 Task: Use the formula "JOIN" in spreadsheet "Project portfolio".
Action: Mouse moved to (295, 250)
Screenshot: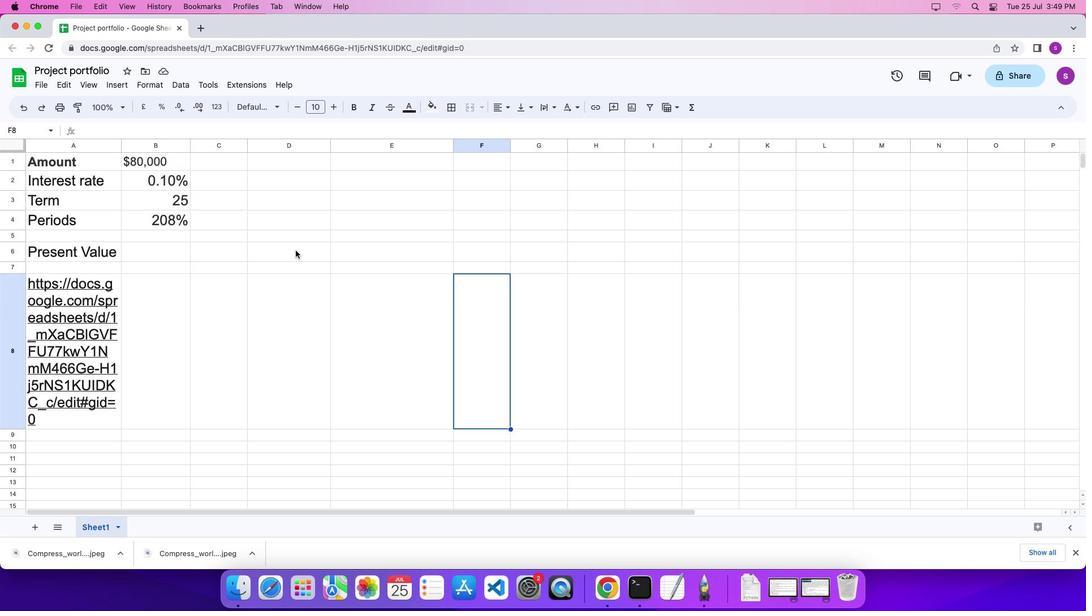 
Action: Mouse pressed left at (295, 250)
Screenshot: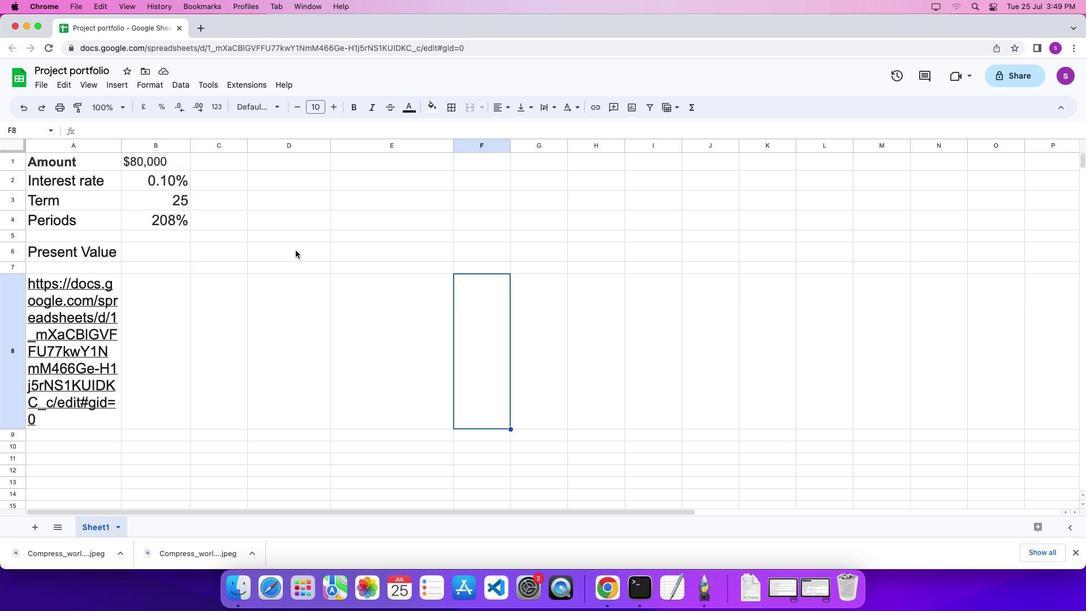 
Action: Key pressed '='
Screenshot: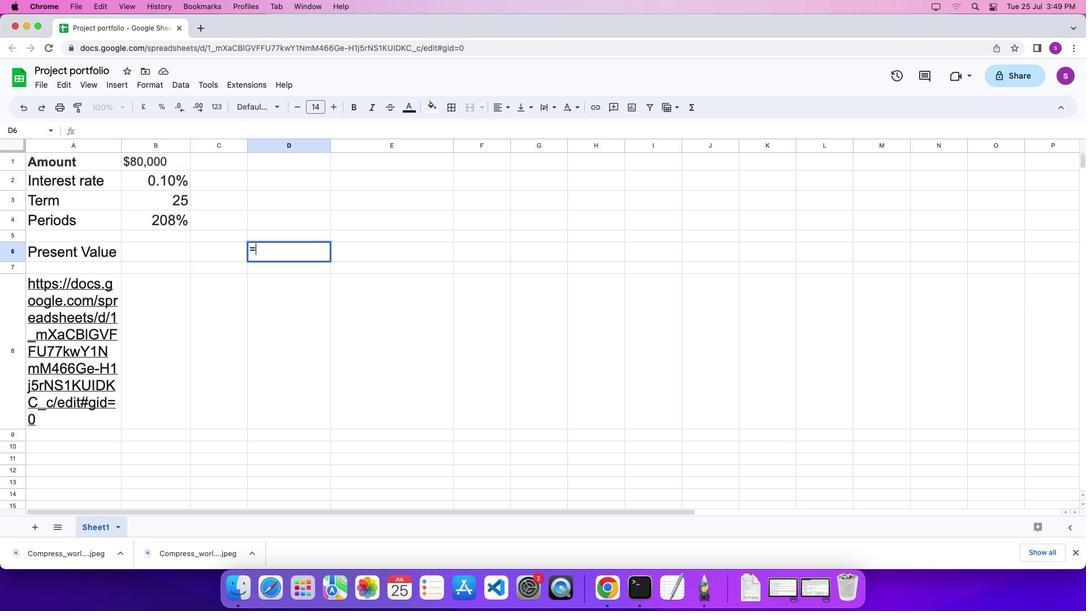 
Action: Mouse moved to (697, 105)
Screenshot: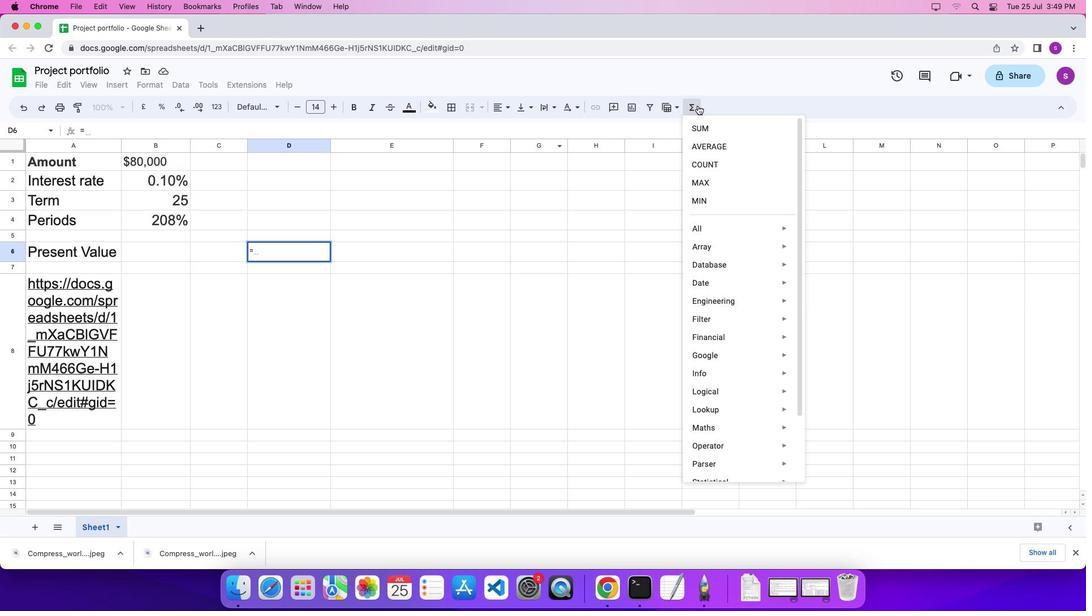 
Action: Mouse pressed left at (697, 105)
Screenshot: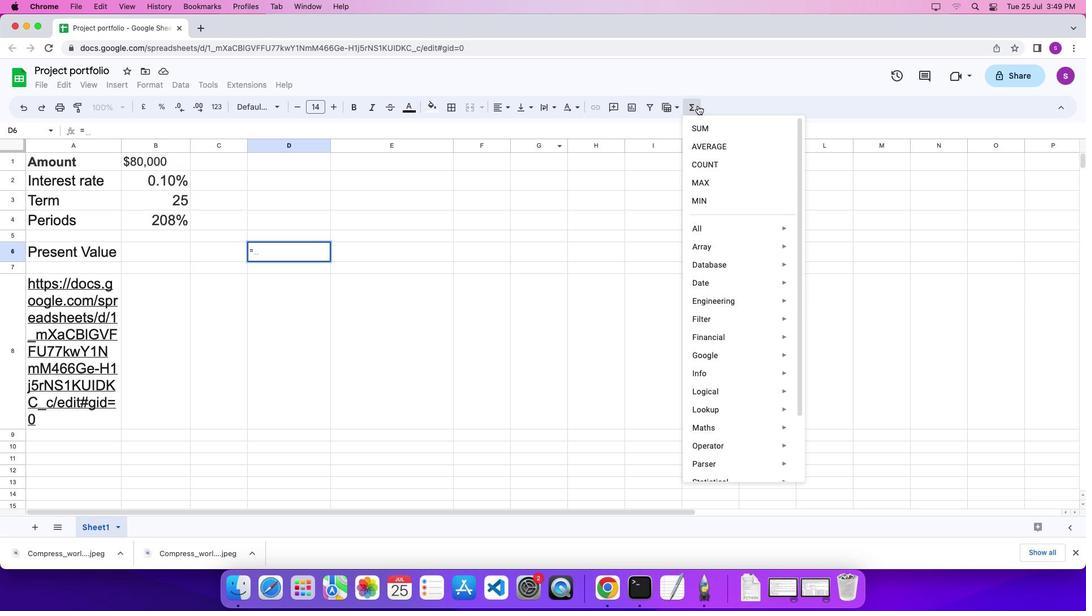 
Action: Mouse moved to (881, 493)
Screenshot: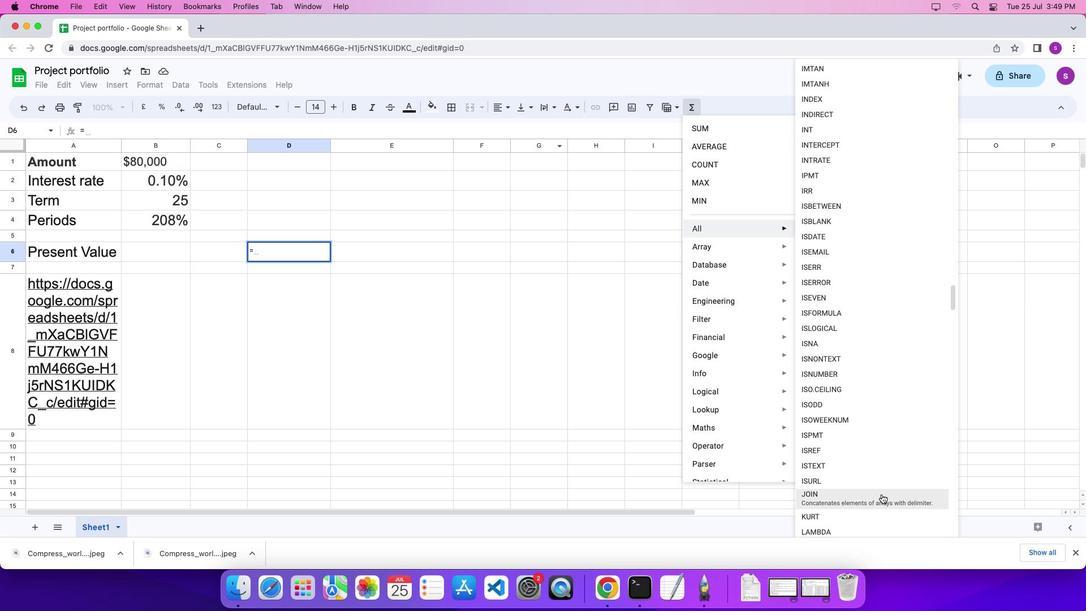 
Action: Mouse pressed left at (881, 493)
Screenshot: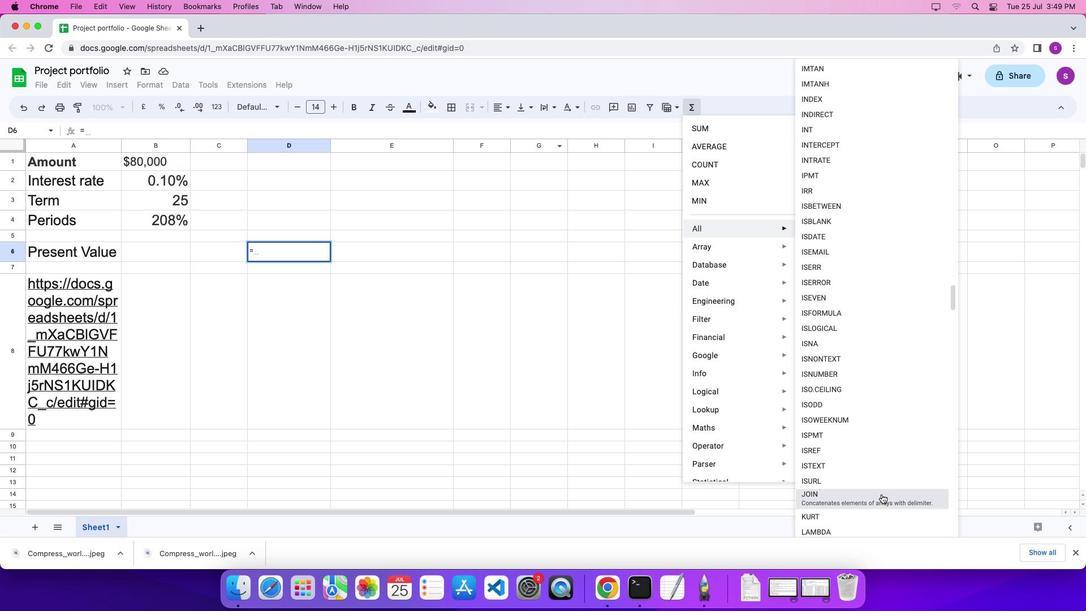 
Action: Mouse moved to (78, 203)
Screenshot: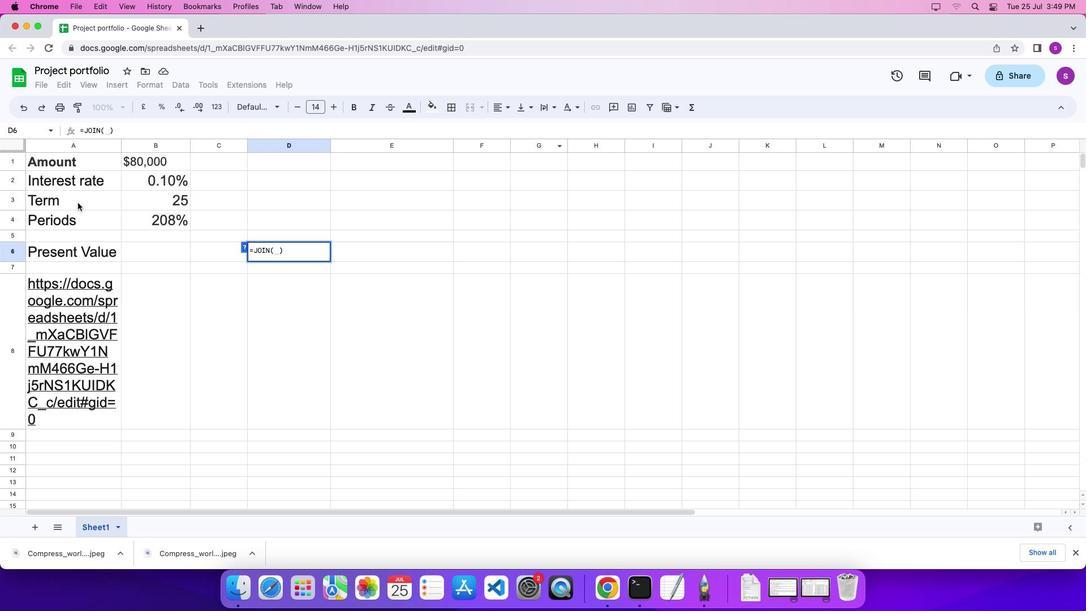 
Action: Mouse pressed left at (78, 203)
Screenshot: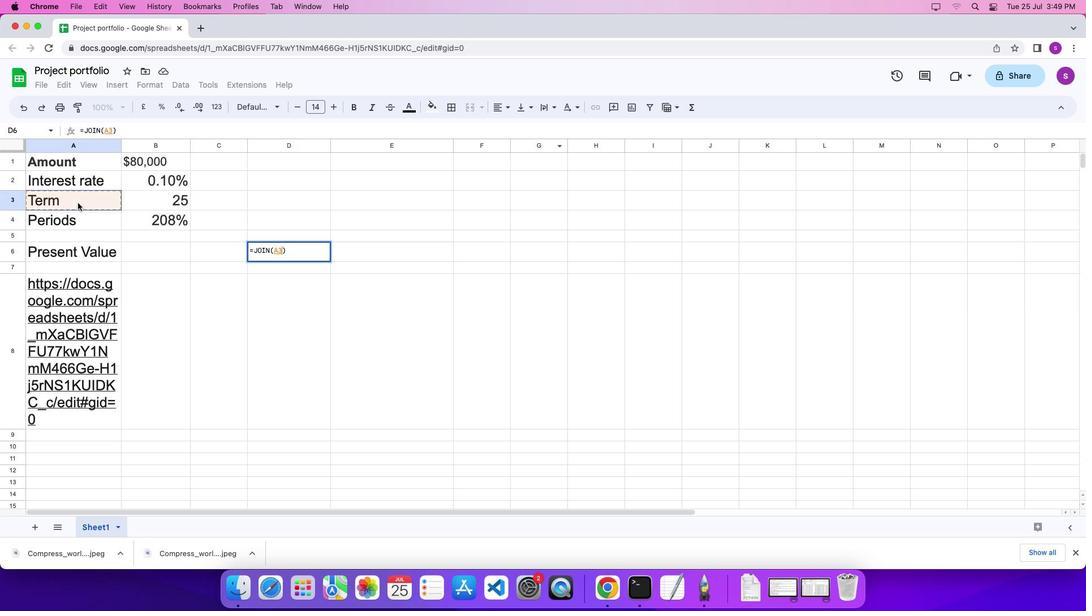 
Action: Mouse moved to (77, 200)
Screenshot: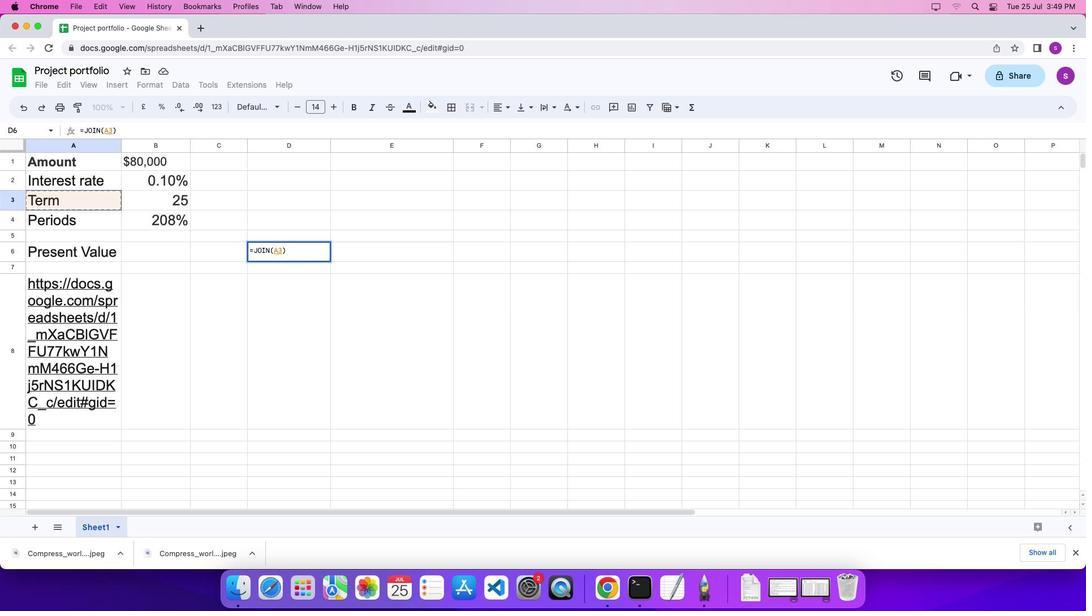 
Action: Key pressed ','
Screenshot: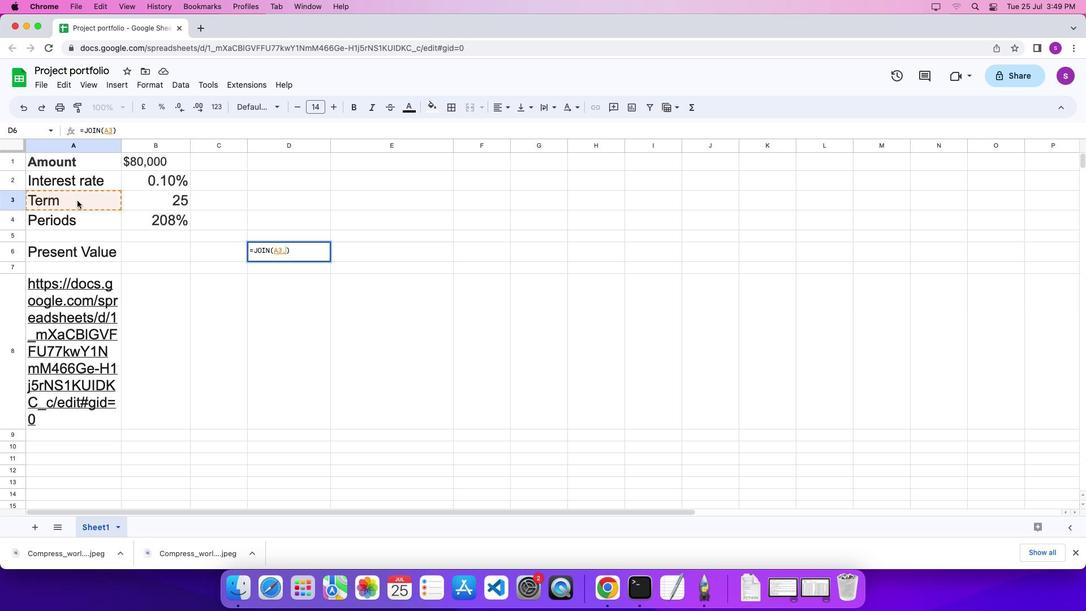 
Action: Mouse moved to (77, 247)
Screenshot: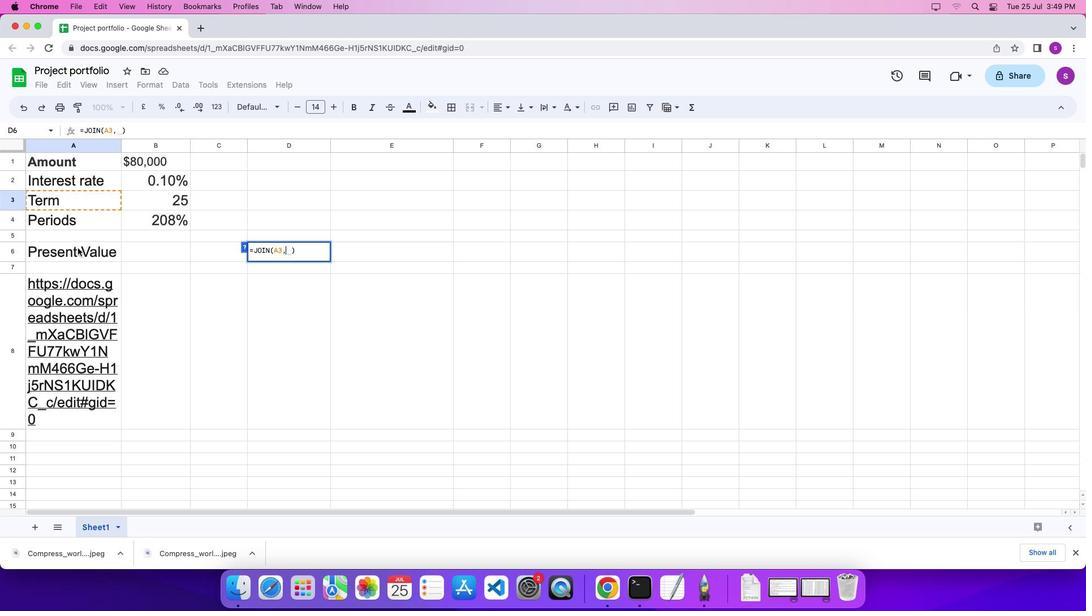 
Action: Mouse pressed left at (77, 247)
Screenshot: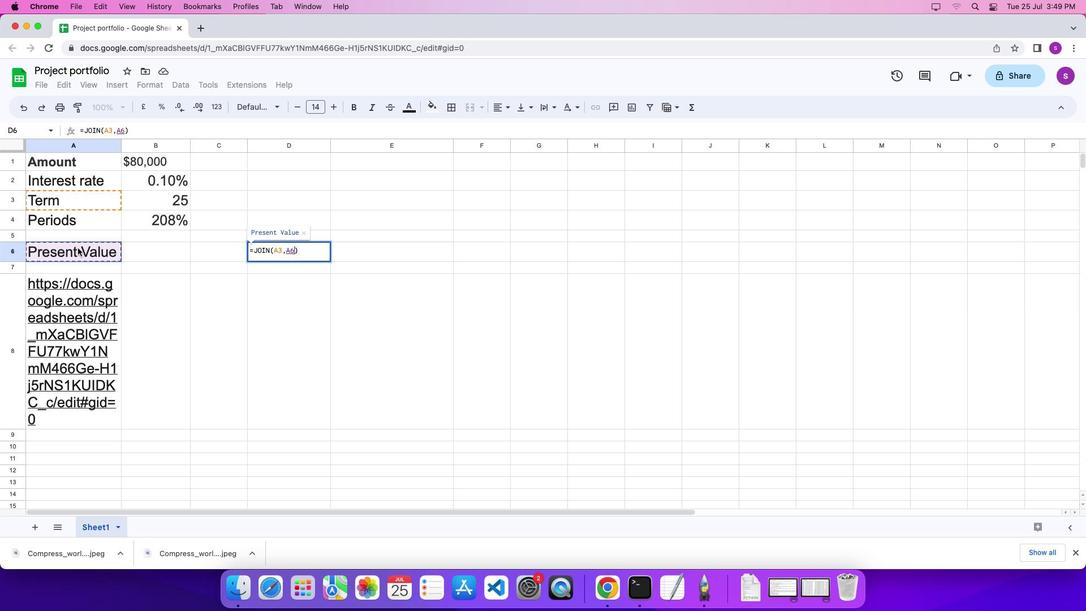 
Action: Mouse moved to (78, 248)
Screenshot: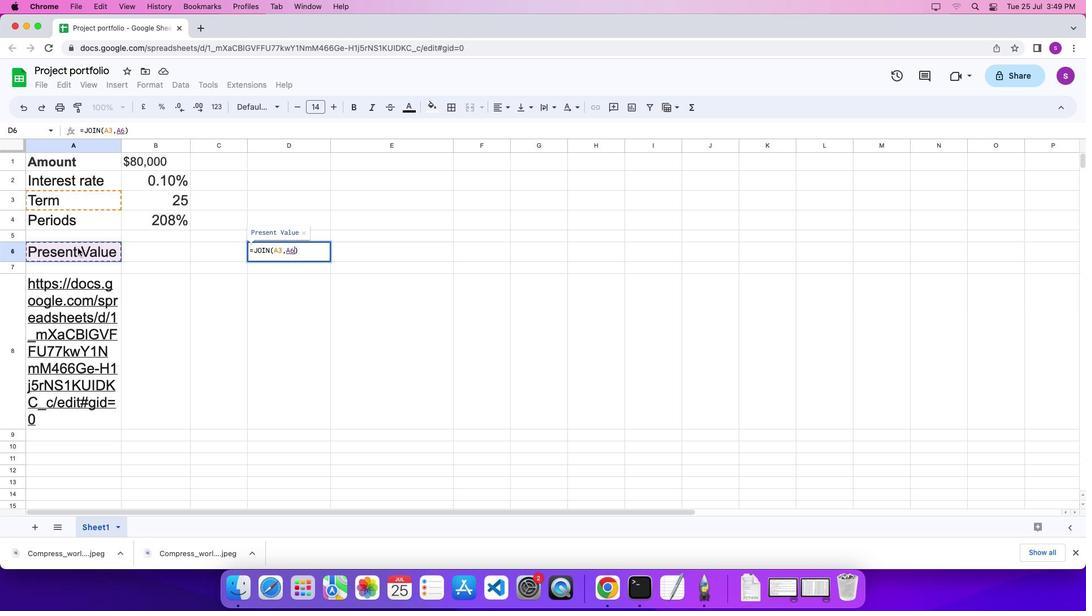 
Action: Key pressed '\x03'
Screenshot: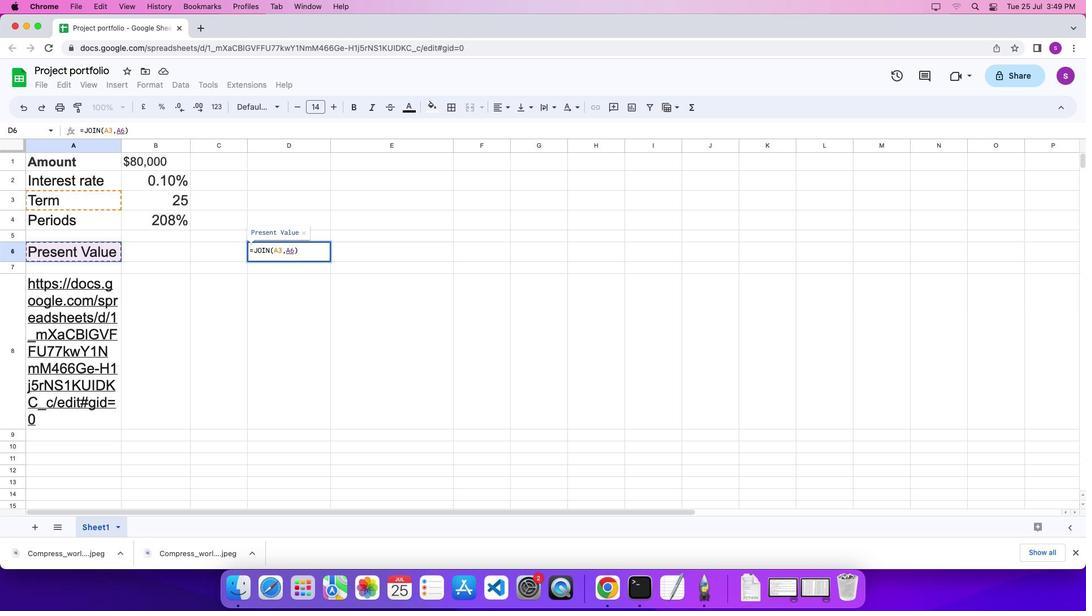 
